 Task: Sort the products in the category "Swiss" by best match.
Action: Mouse moved to (819, 292)
Screenshot: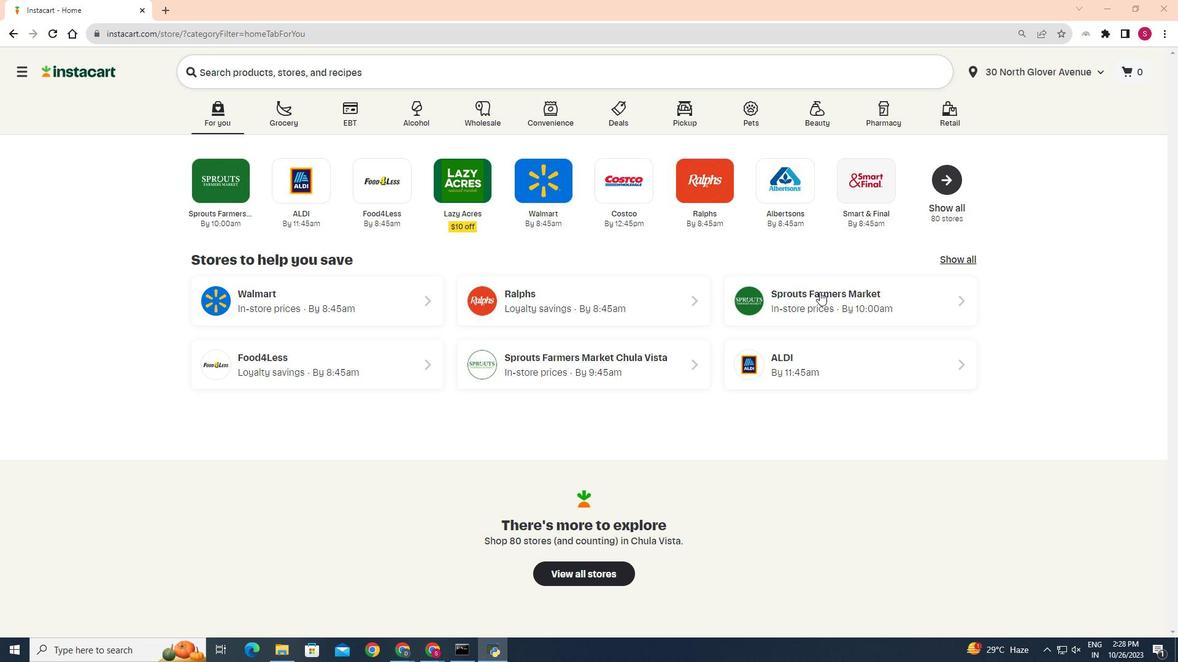 
Action: Mouse pressed left at (819, 292)
Screenshot: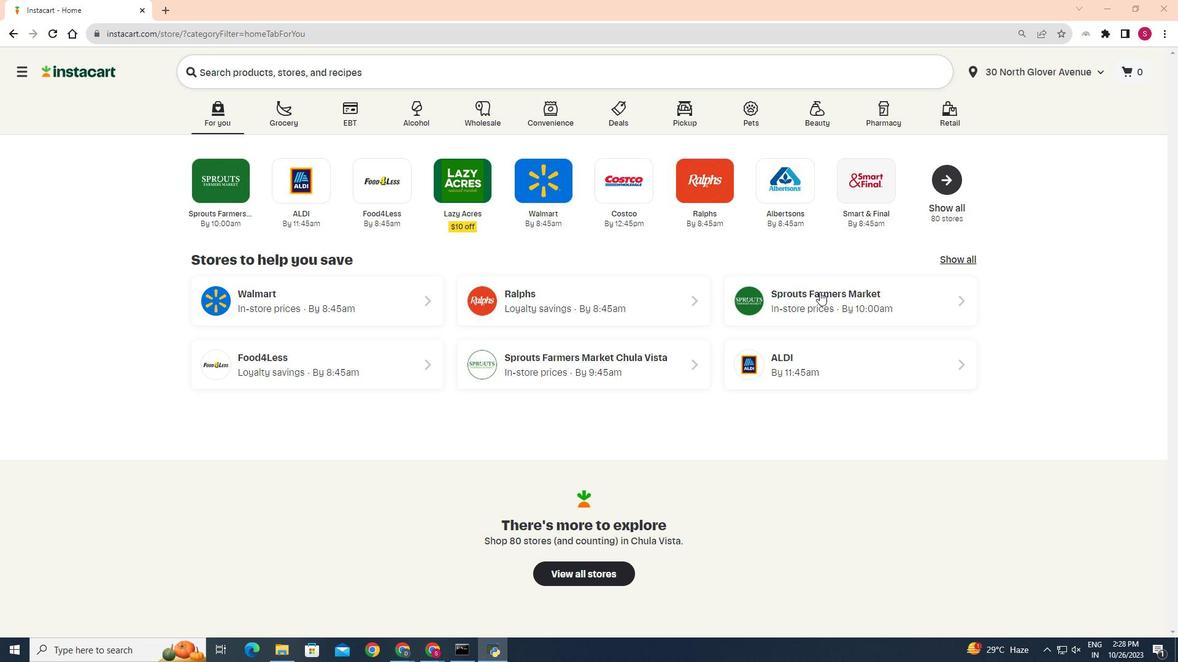 
Action: Mouse moved to (38, 517)
Screenshot: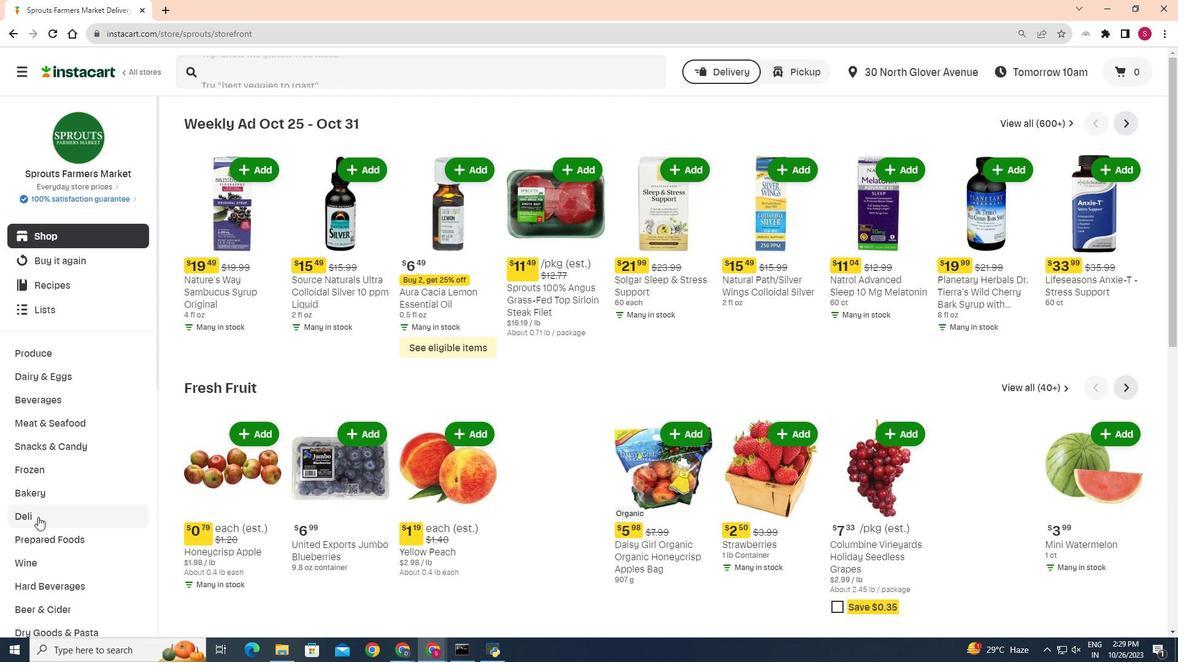 
Action: Mouse pressed left at (38, 517)
Screenshot: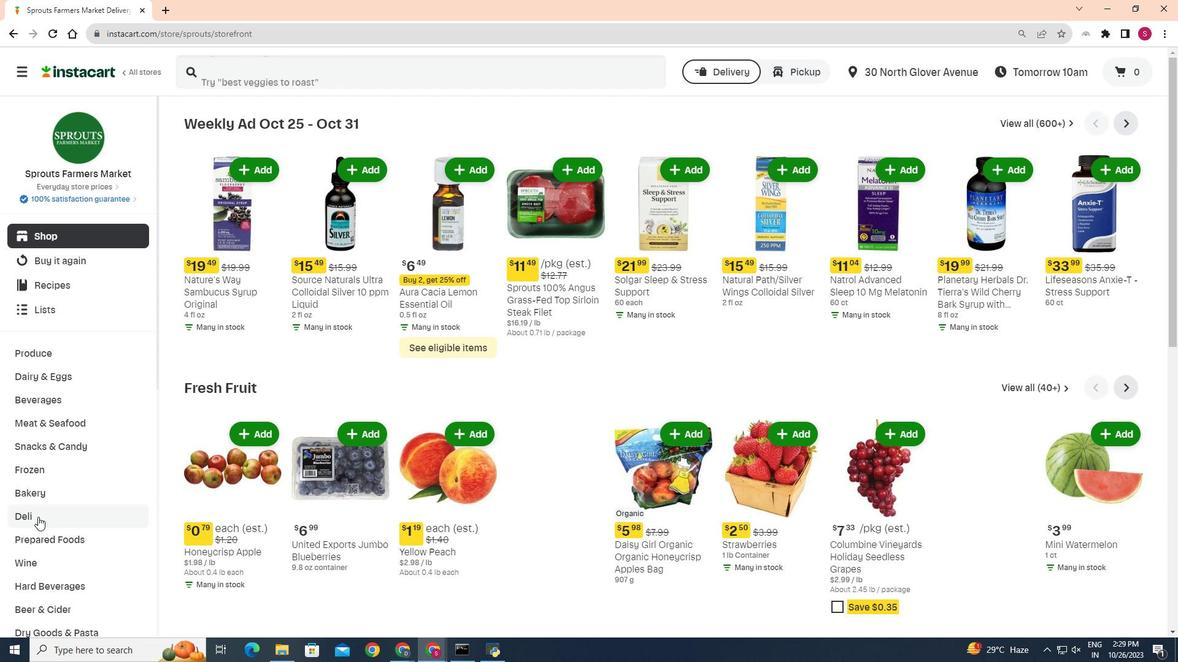 
Action: Mouse moved to (311, 158)
Screenshot: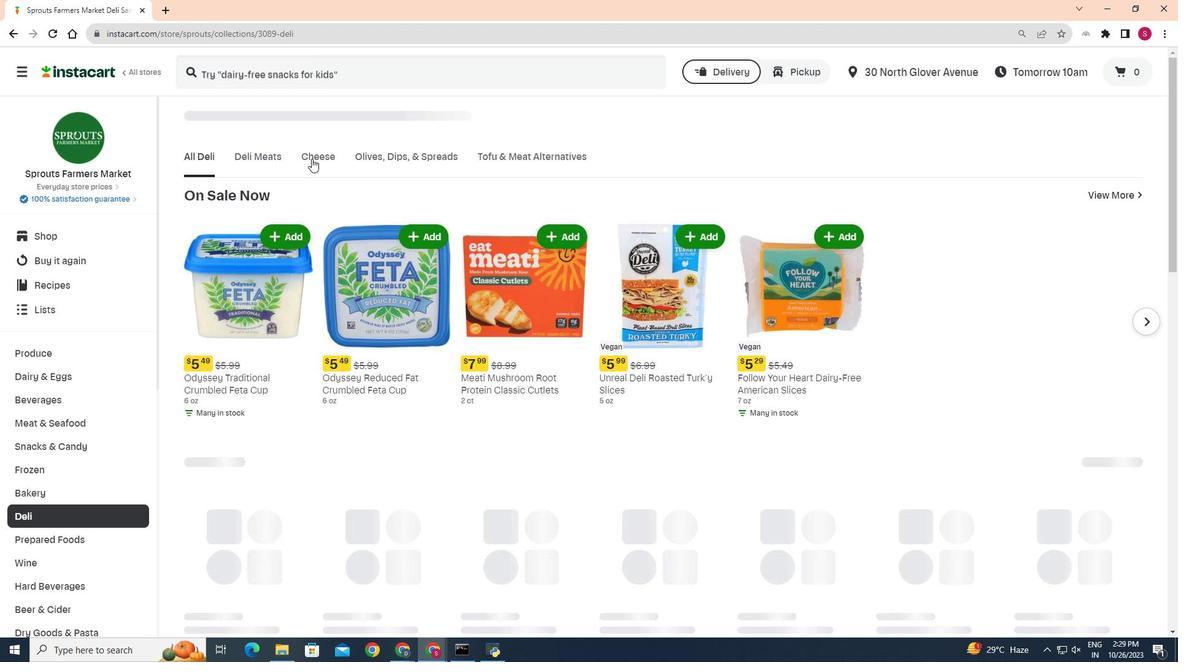 
Action: Mouse pressed left at (311, 158)
Screenshot: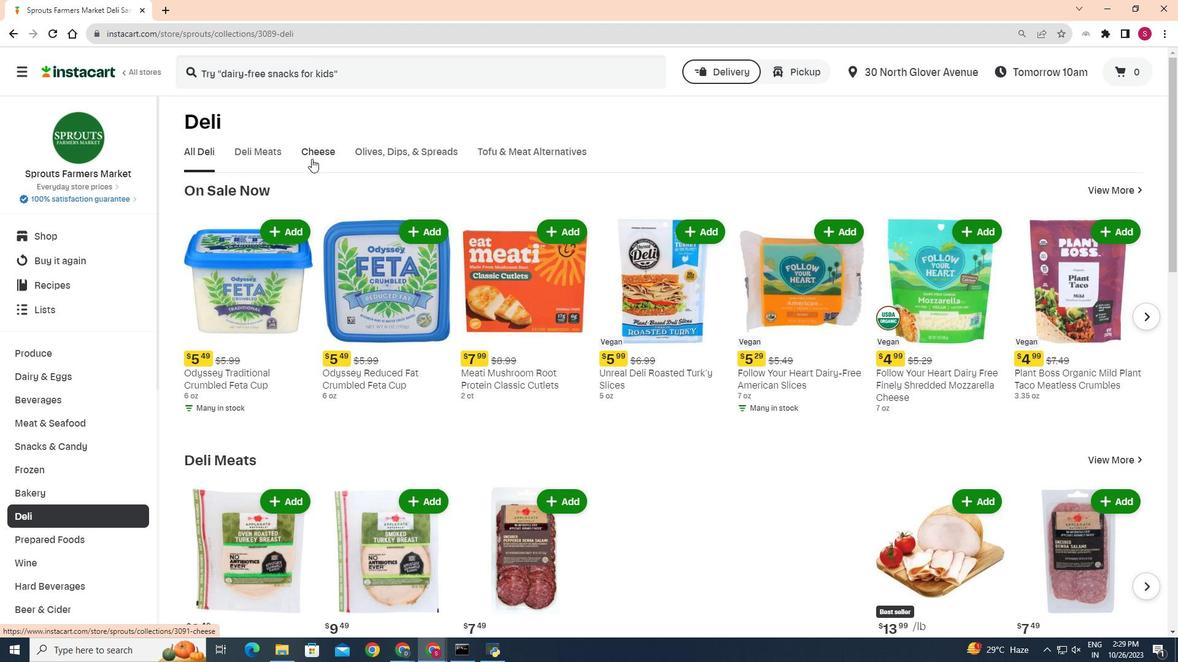 
Action: Mouse moved to (769, 208)
Screenshot: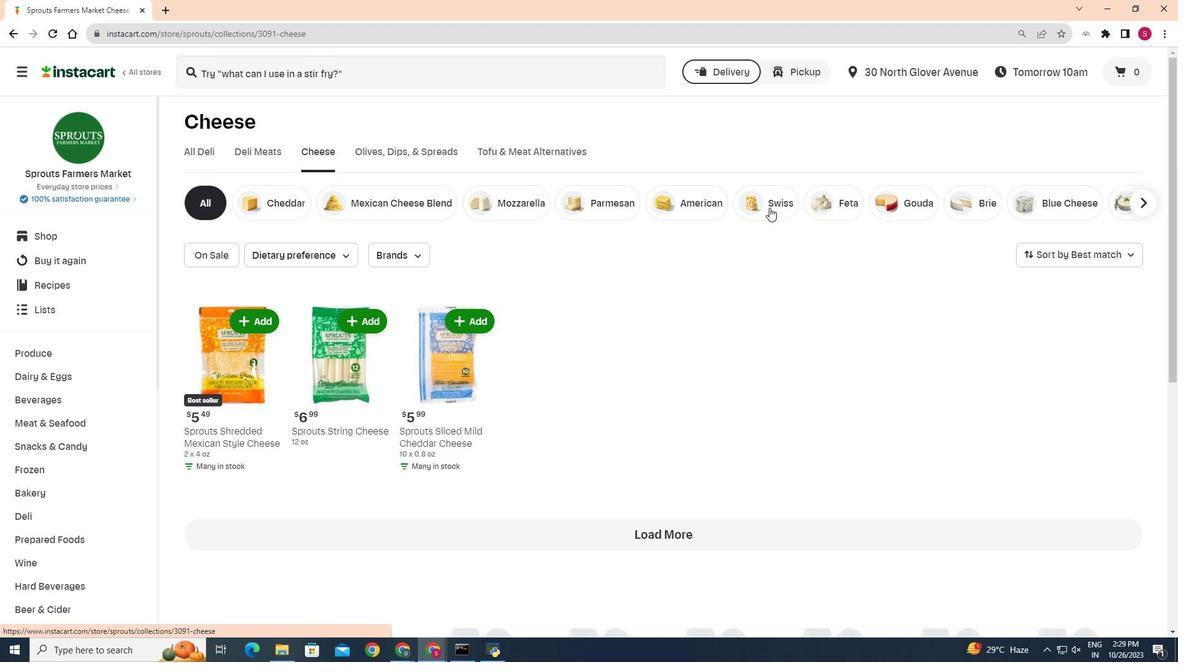 
Action: Mouse pressed left at (769, 208)
Screenshot: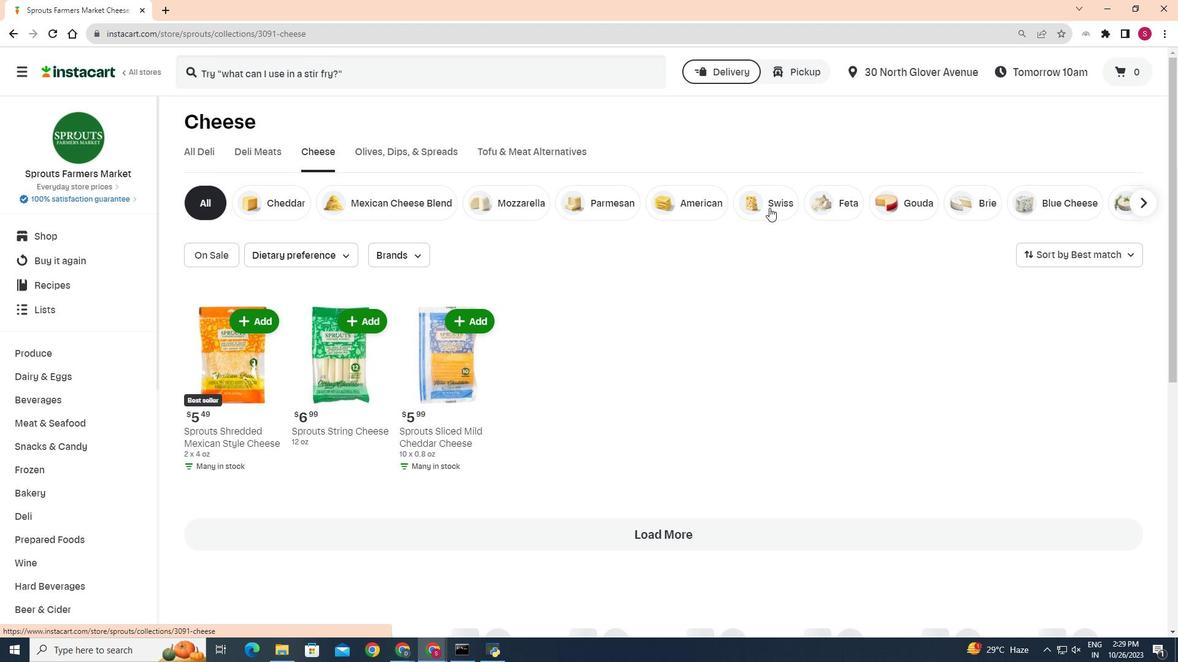 
Action: Mouse moved to (1108, 255)
Screenshot: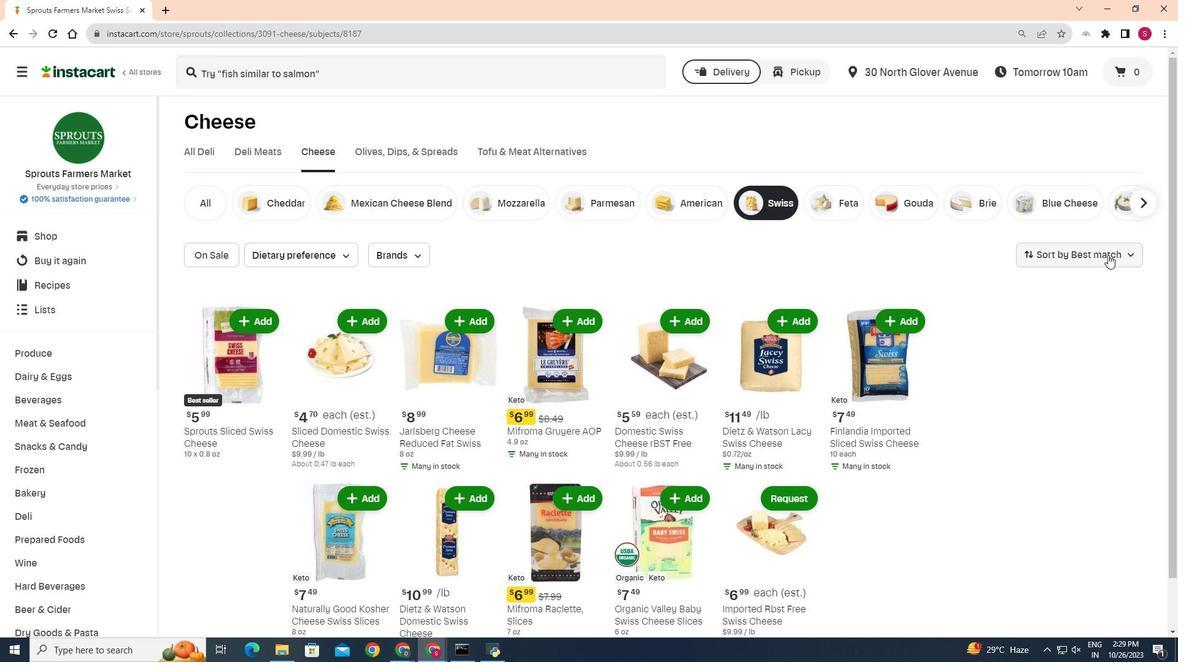 
Action: Mouse pressed left at (1108, 255)
Screenshot: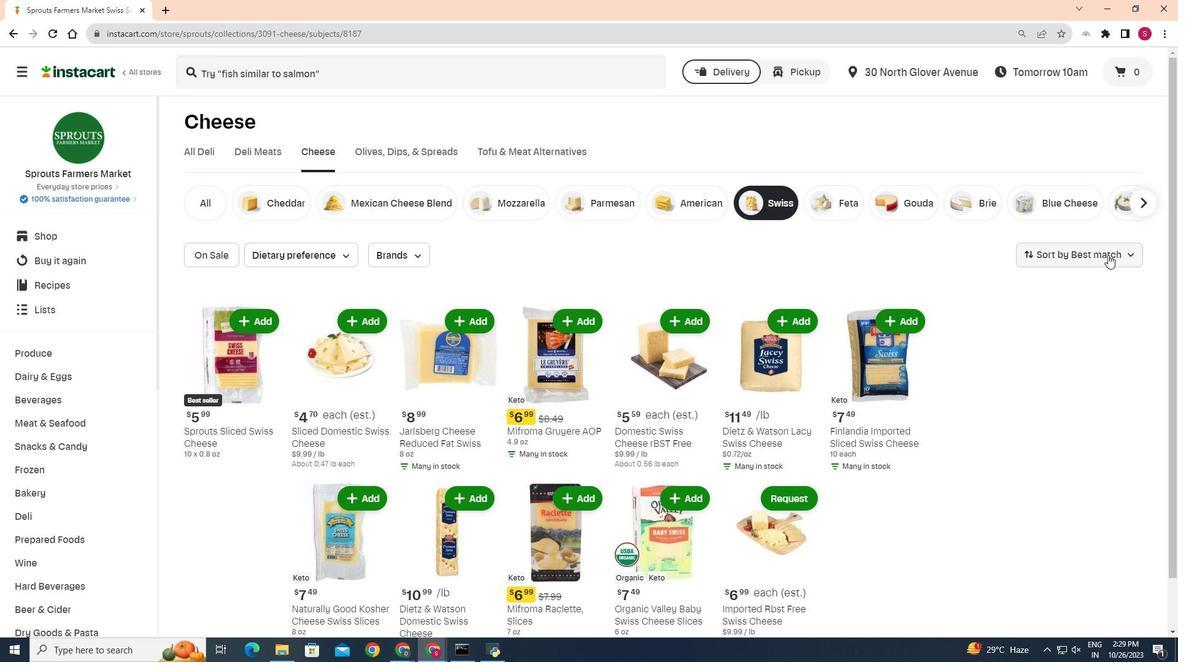 
Action: Mouse moved to (1089, 290)
Screenshot: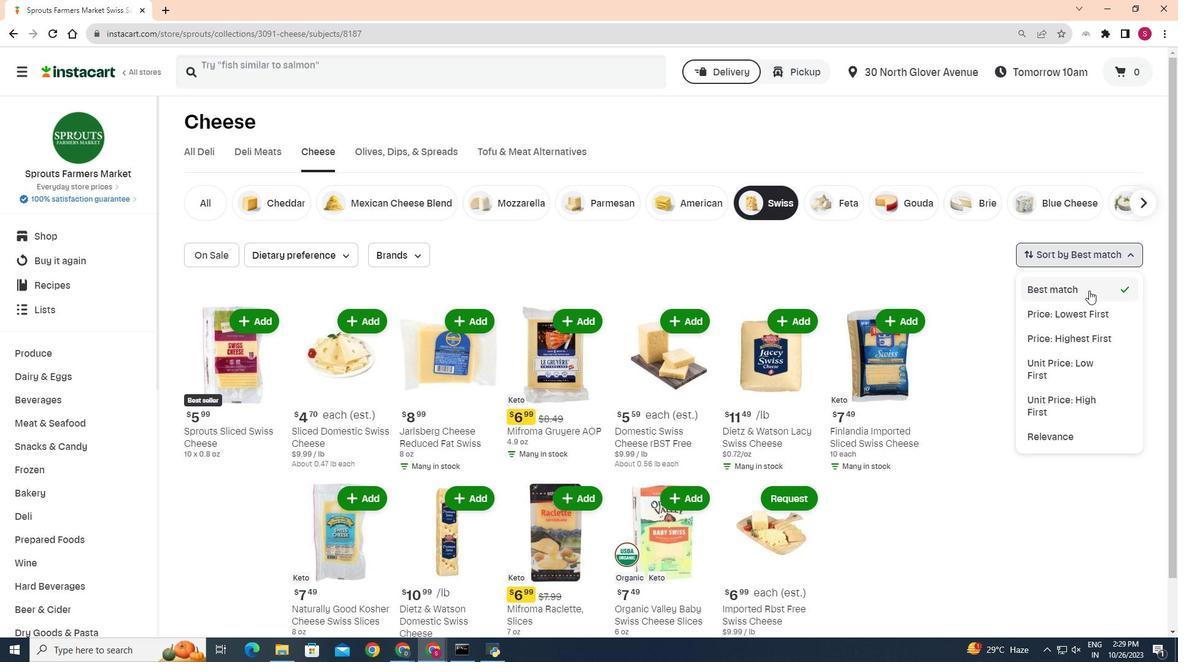 
Action: Mouse pressed left at (1089, 290)
Screenshot: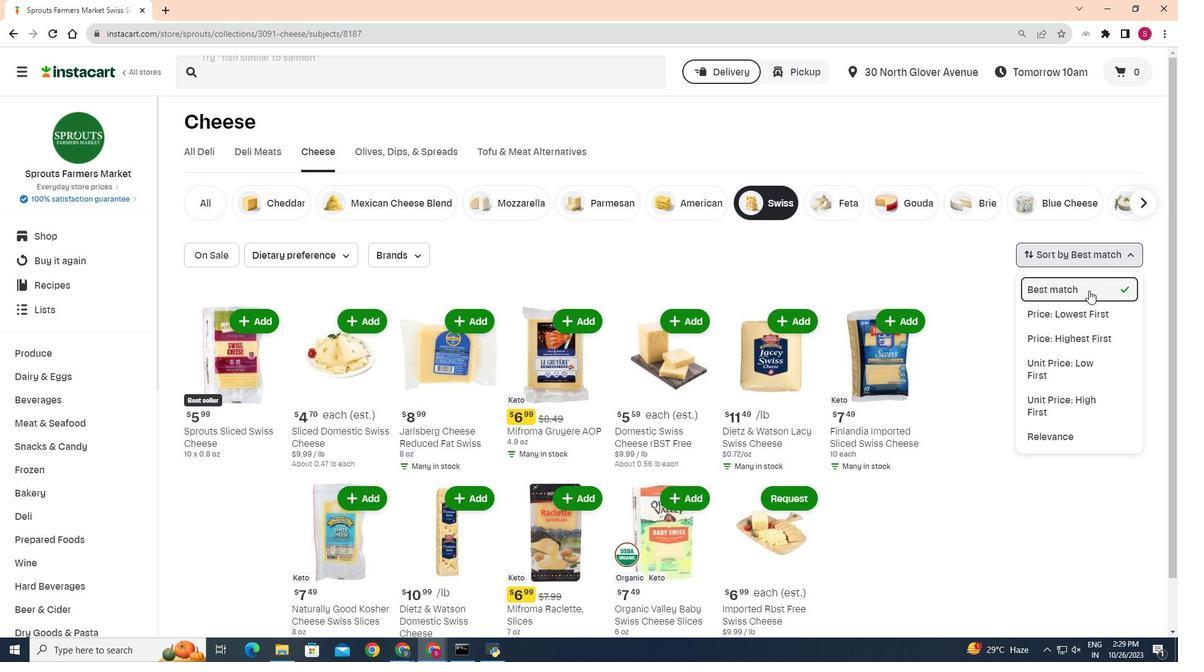 
Action: Mouse moved to (1006, 341)
Screenshot: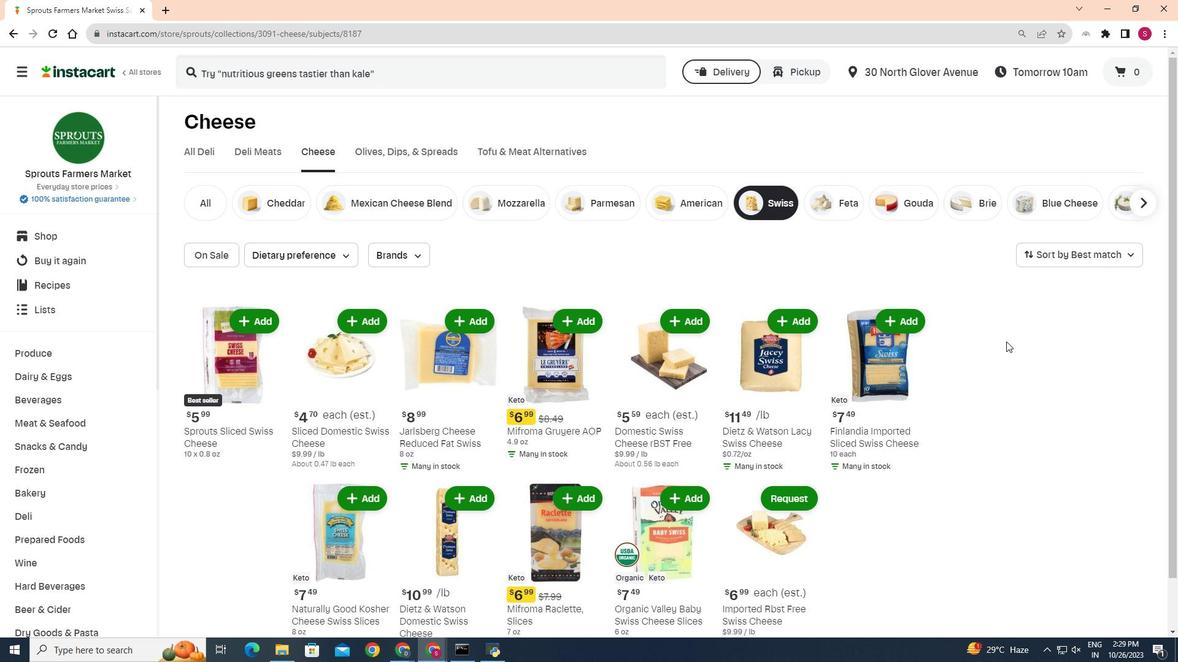 
Action: Mouse scrolled (1006, 341) with delta (0, 0)
Screenshot: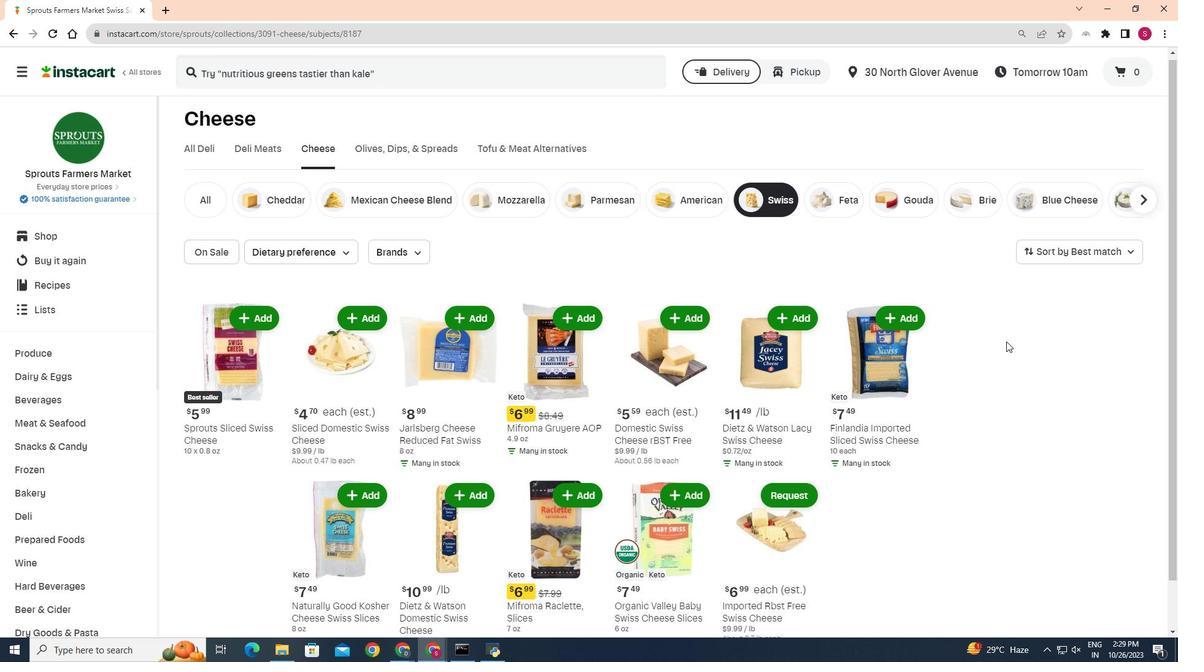 
Action: Mouse moved to (1006, 342)
Screenshot: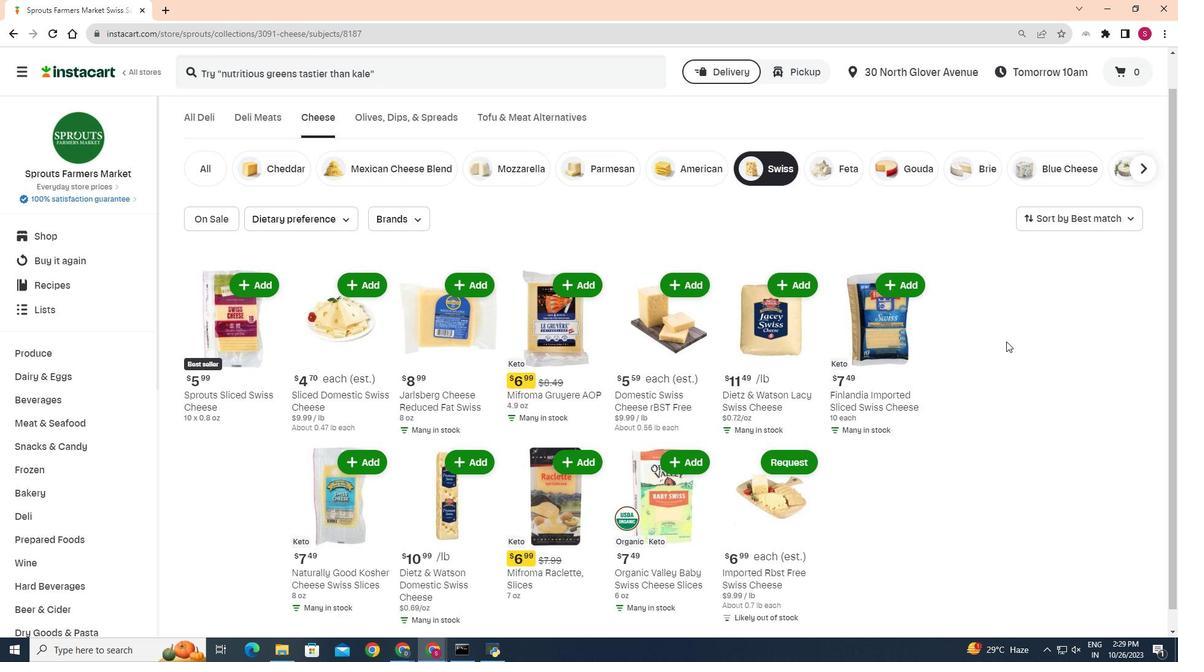 
Action: Mouse scrolled (1006, 341) with delta (0, 0)
Screenshot: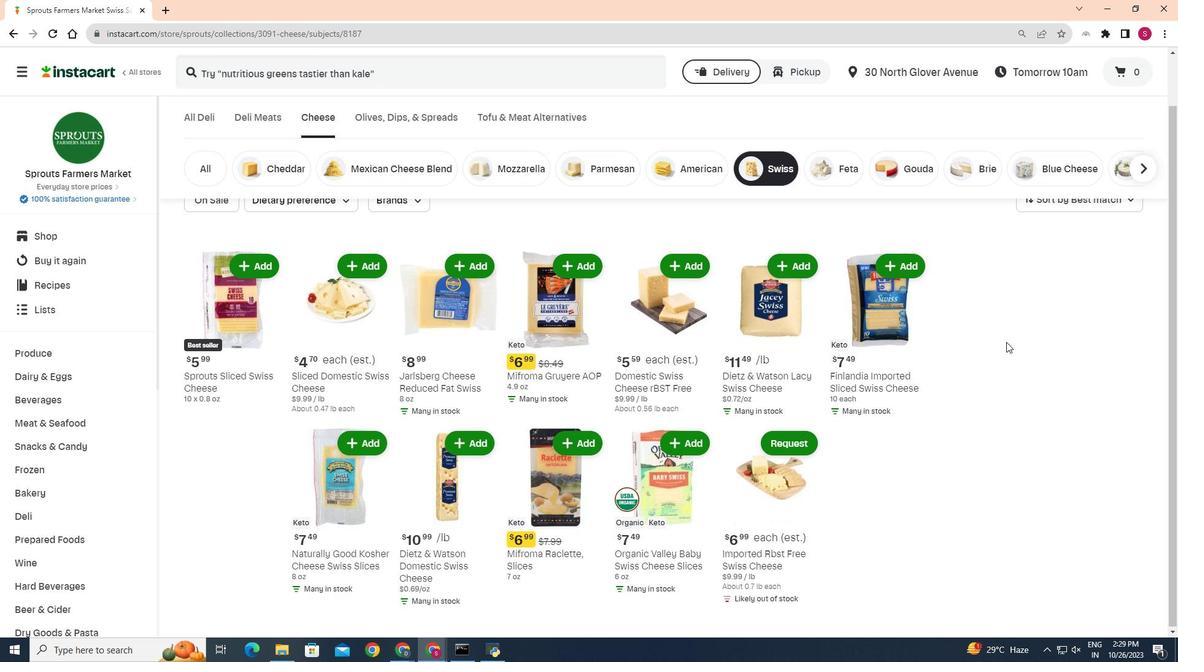 
Action: Mouse moved to (1006, 344)
Screenshot: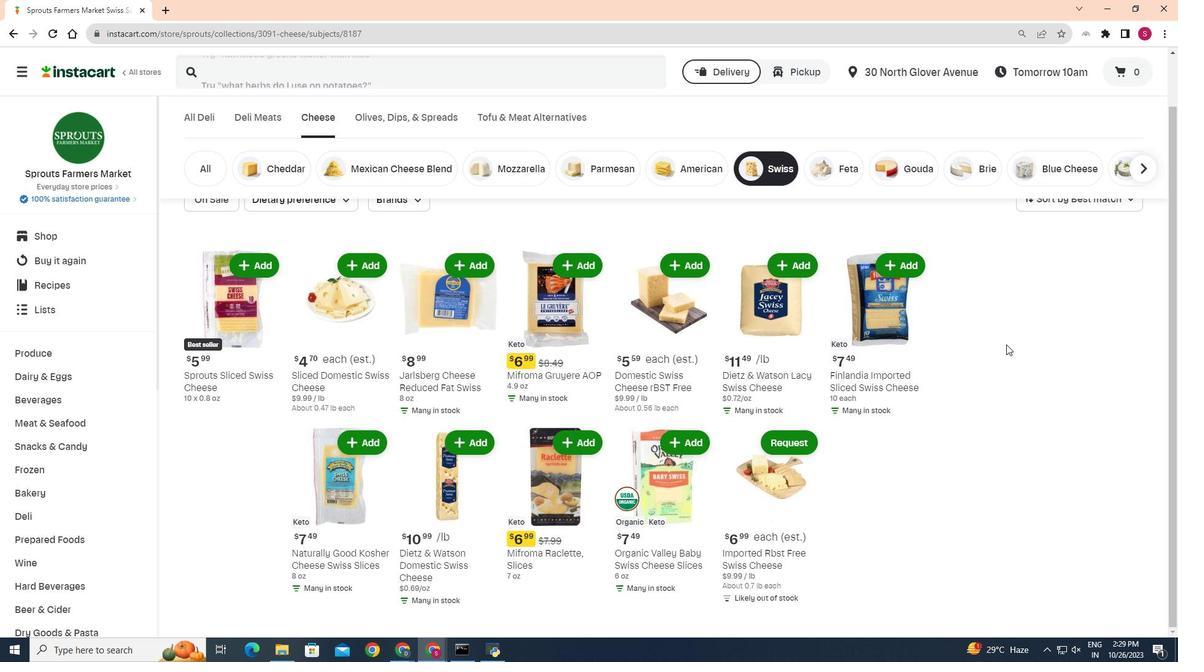 
